 Task: Search for the email with the subject Apology logged in from softage.1@softage.net with the filter, email from softage.9@softage.net and a new filter,  Mark as read
Action: Mouse moved to (869, 87)
Screenshot: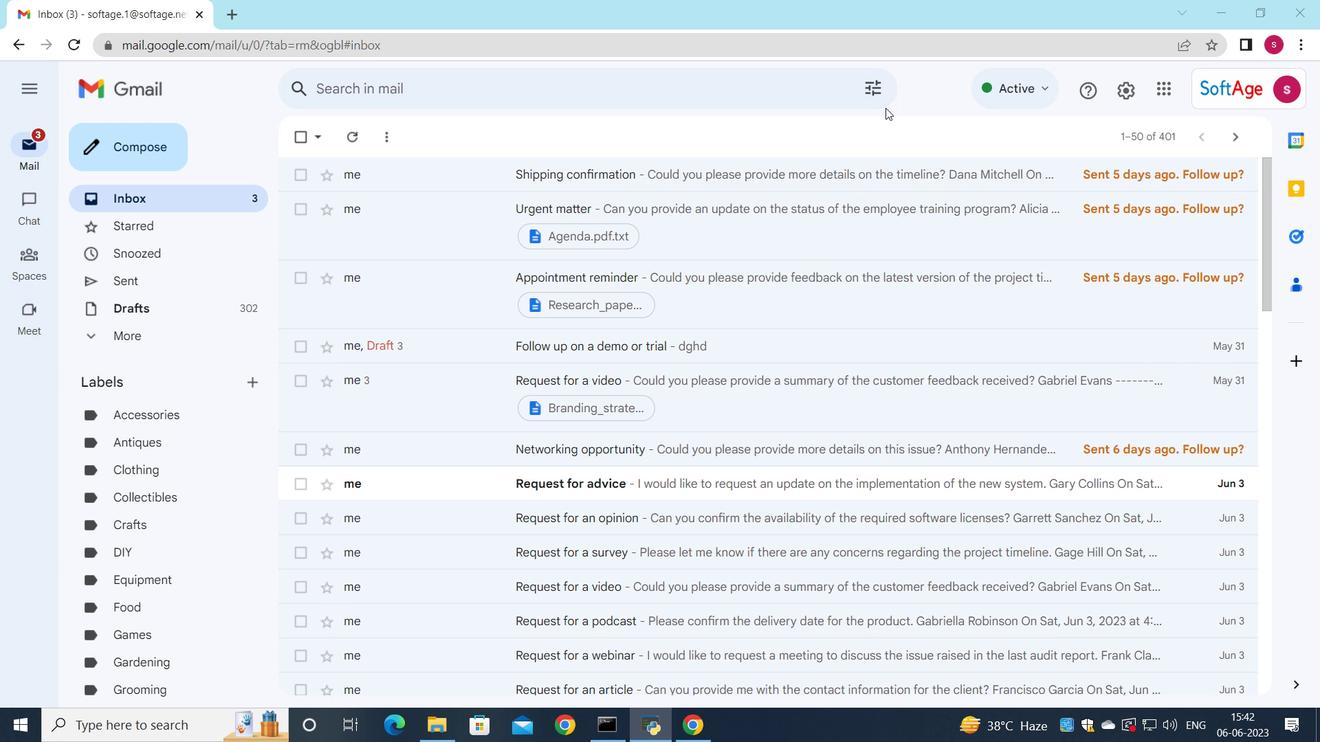 
Action: Mouse pressed left at (869, 87)
Screenshot: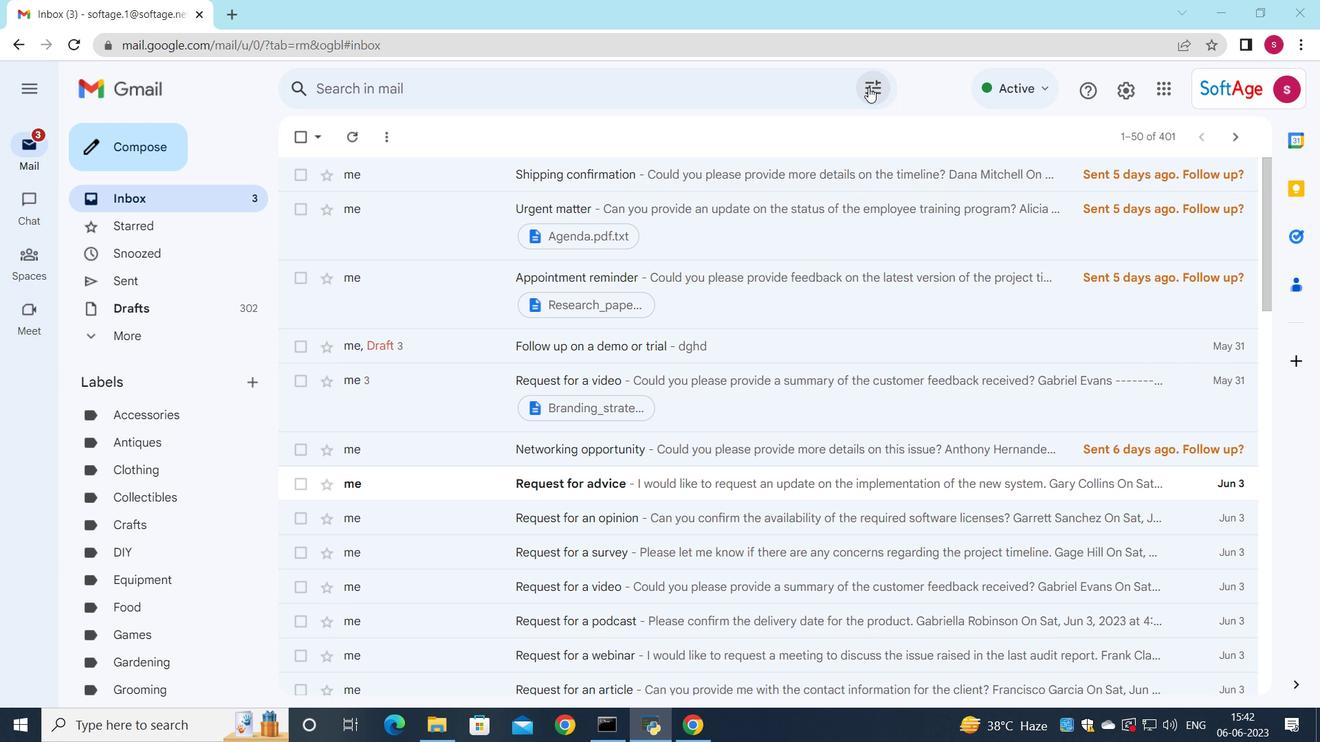 
Action: Mouse moved to (690, 183)
Screenshot: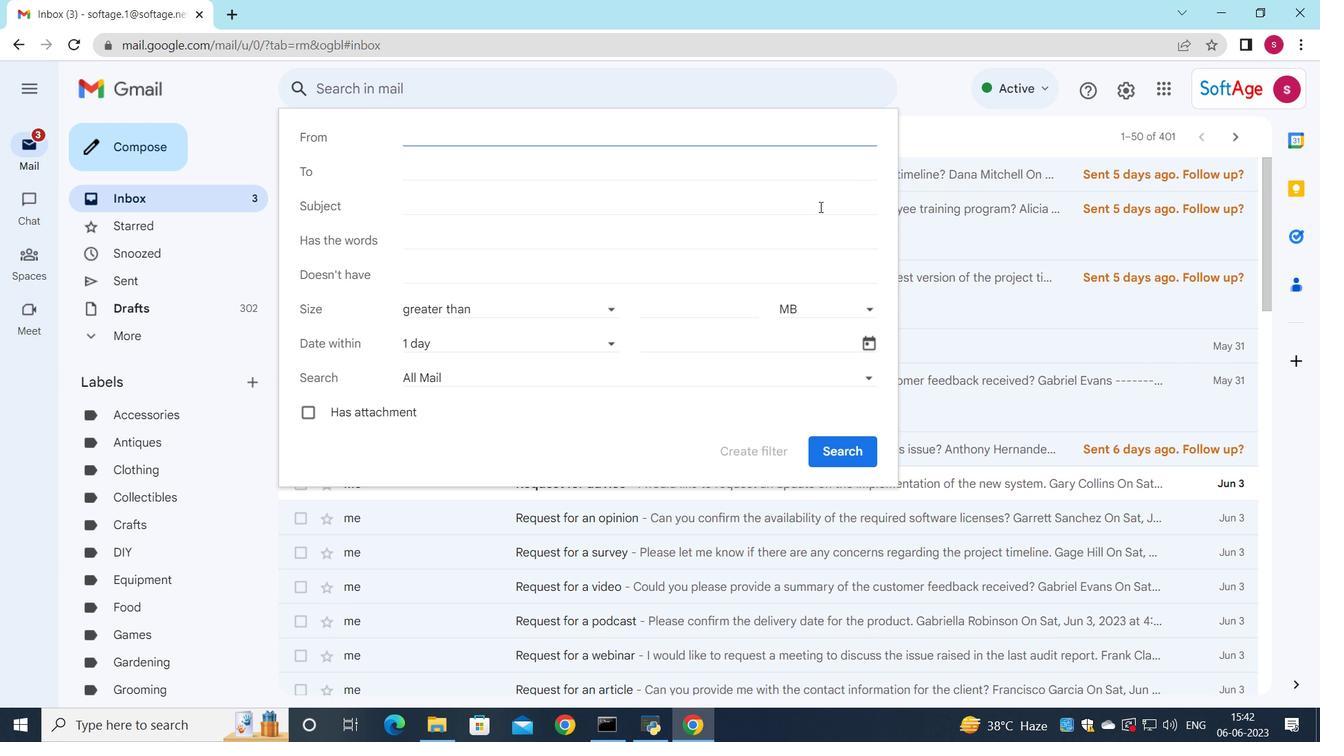 
Action: Key pressed s
Screenshot: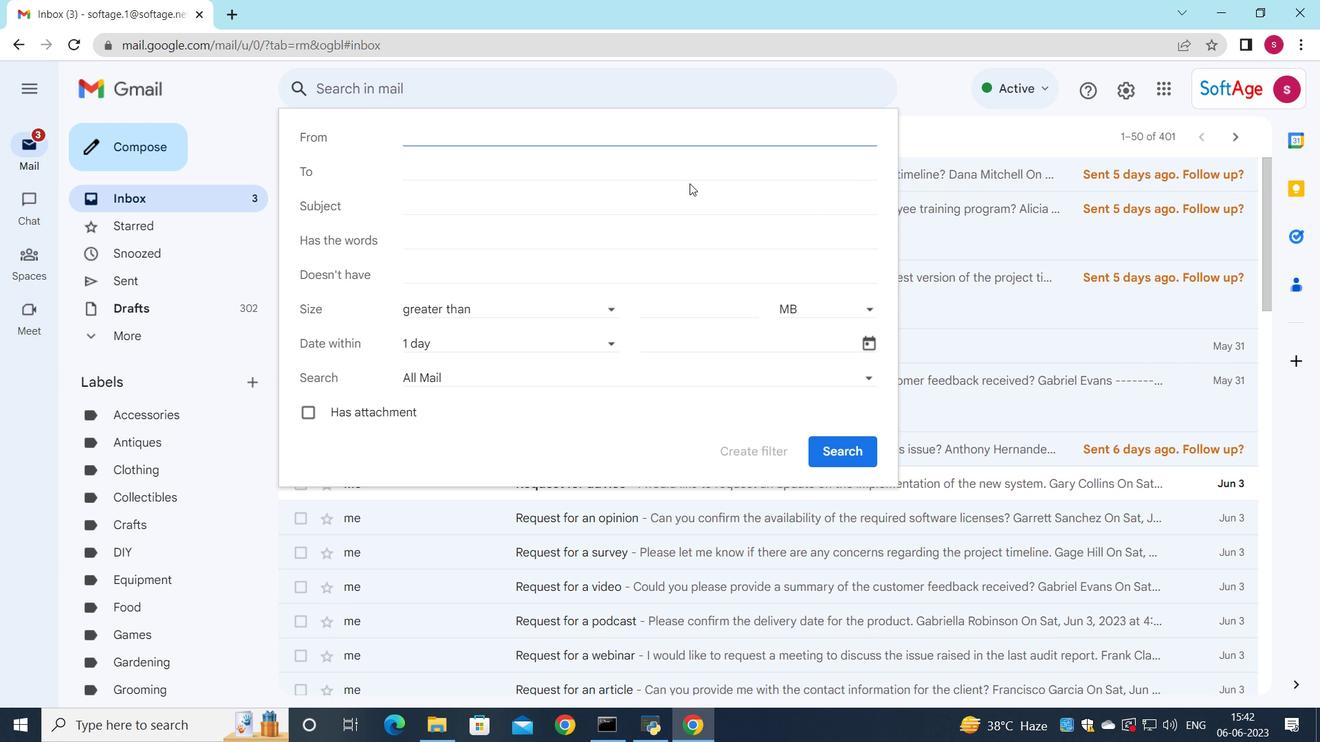
Action: Mouse moved to (565, 175)
Screenshot: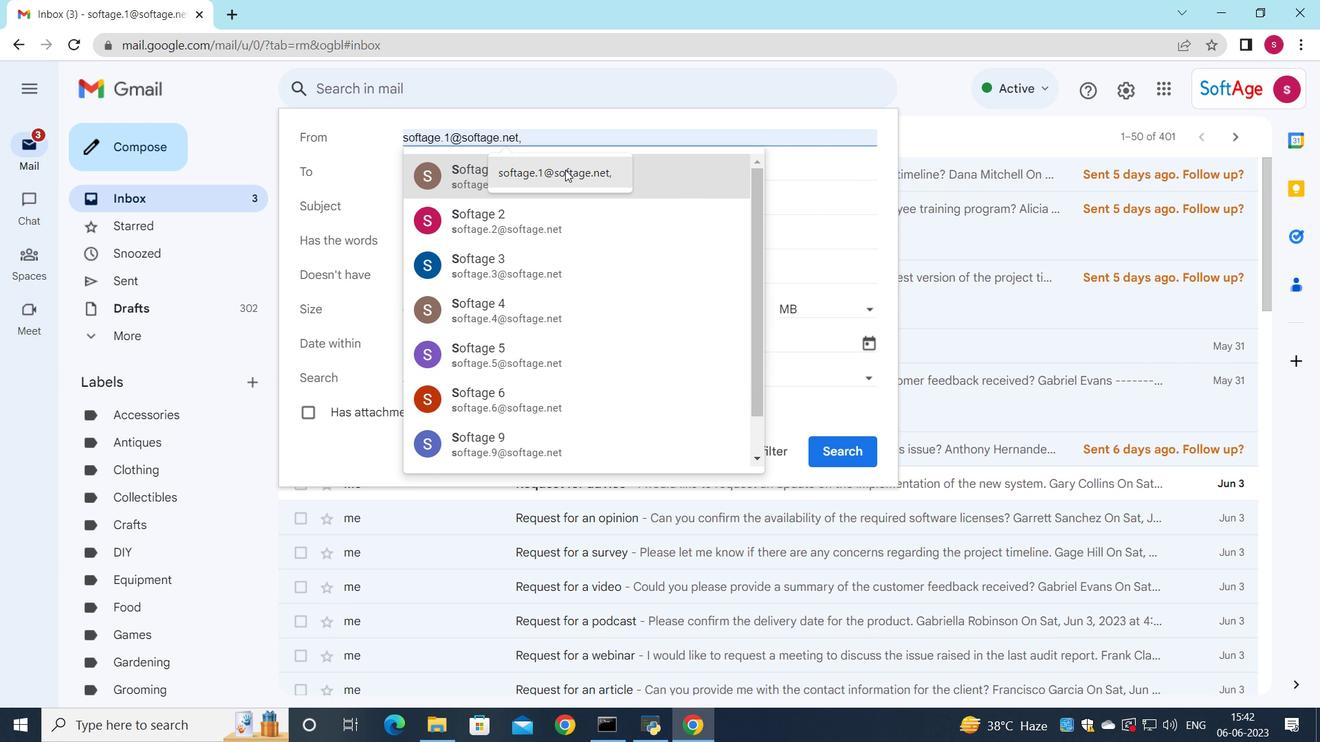 
Action: Mouse pressed left at (565, 175)
Screenshot: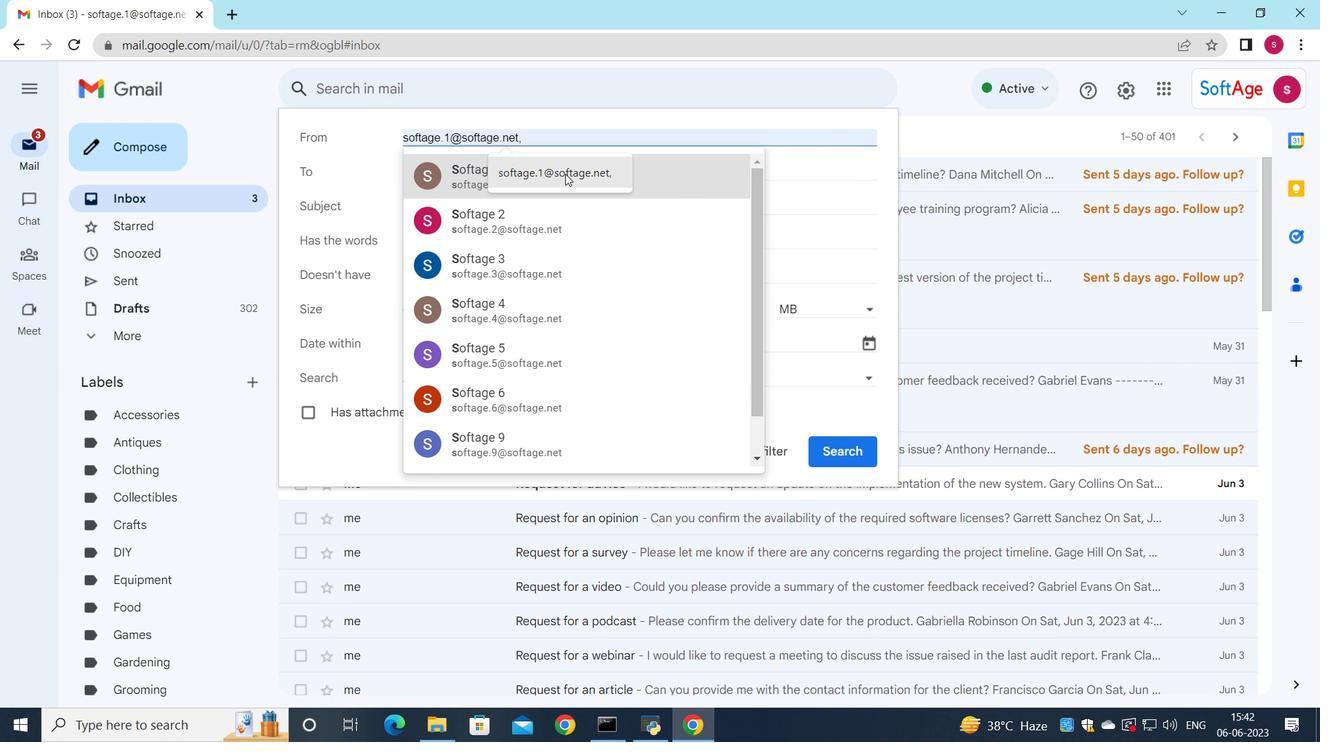 
Action: Mouse moved to (489, 171)
Screenshot: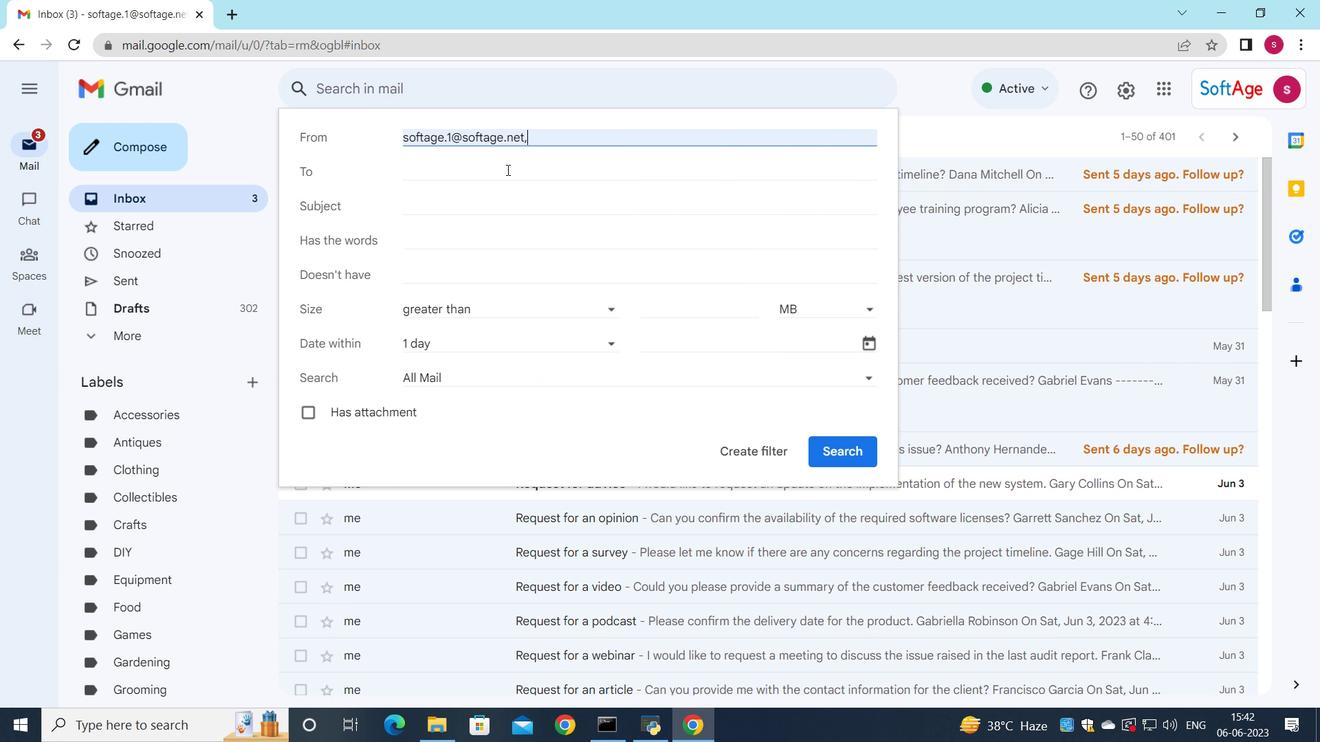 
Action: Mouse pressed left at (489, 171)
Screenshot: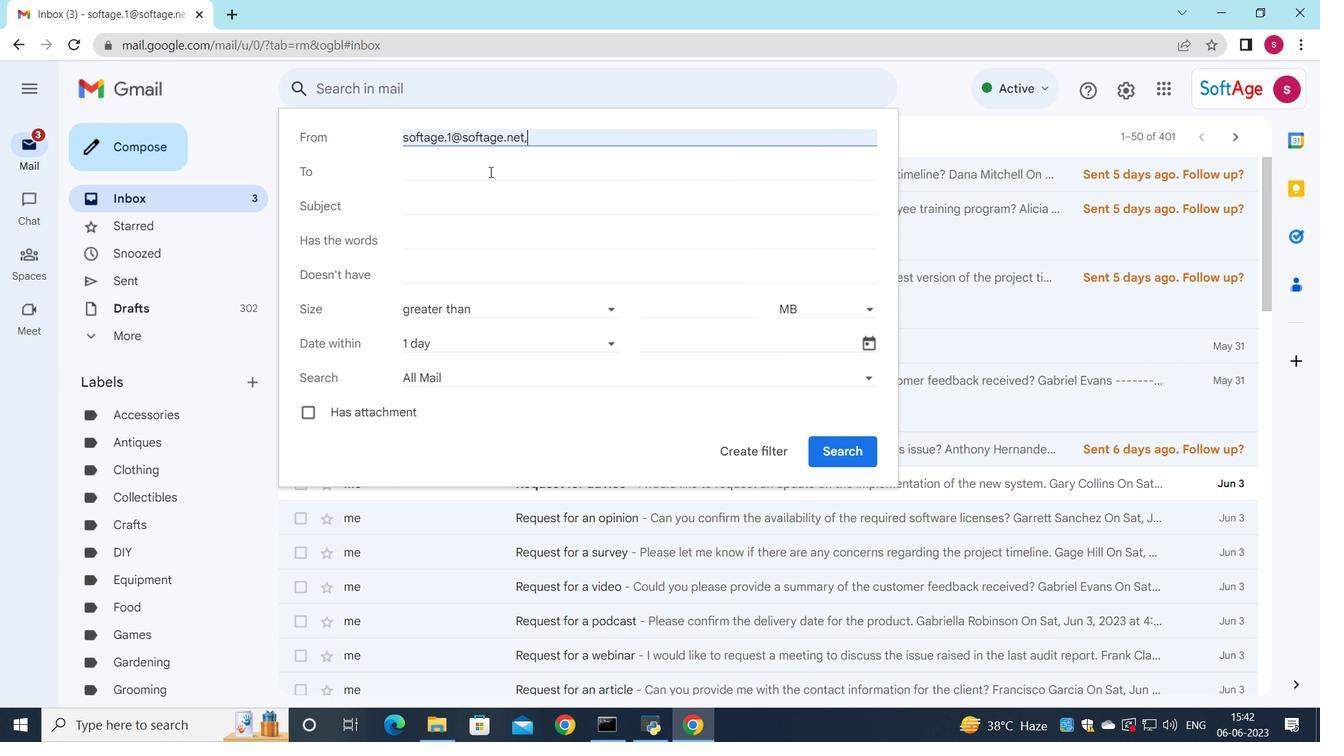 
Action: Key pressed s
Screenshot: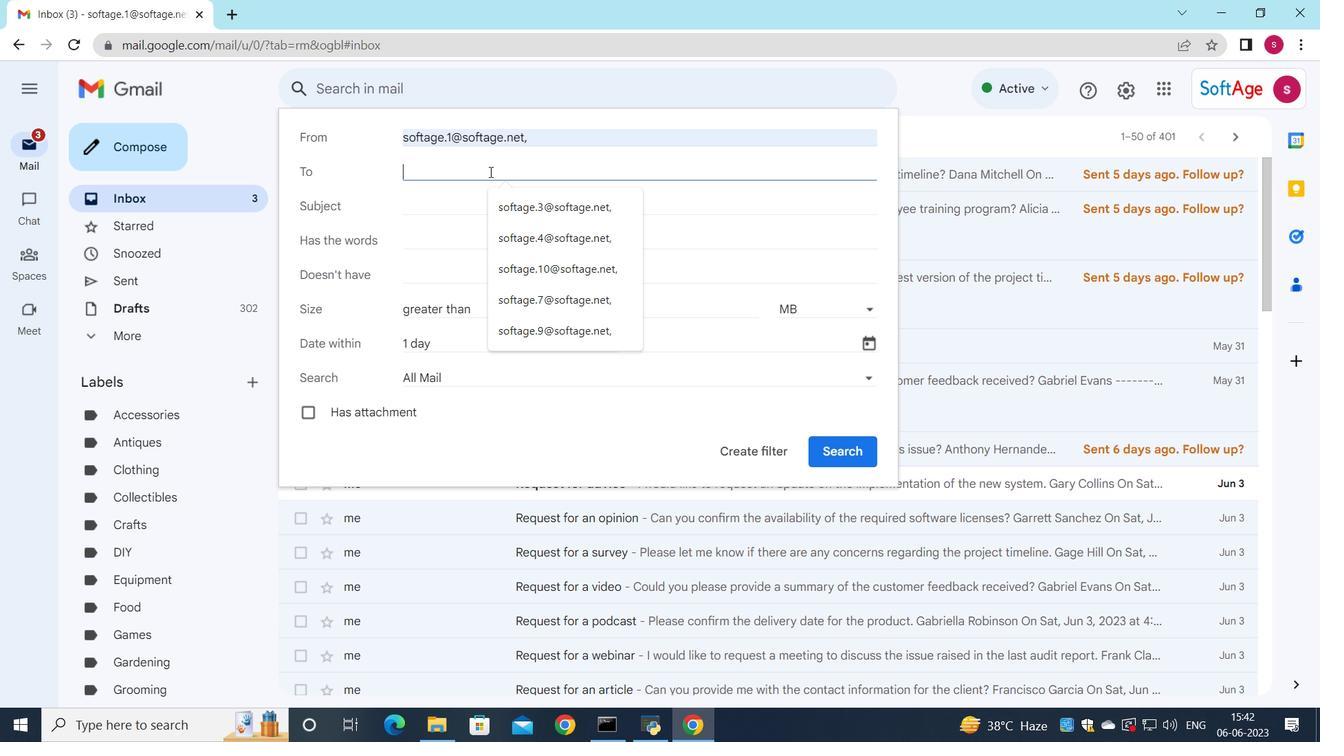 
Action: Mouse moved to (486, 481)
Screenshot: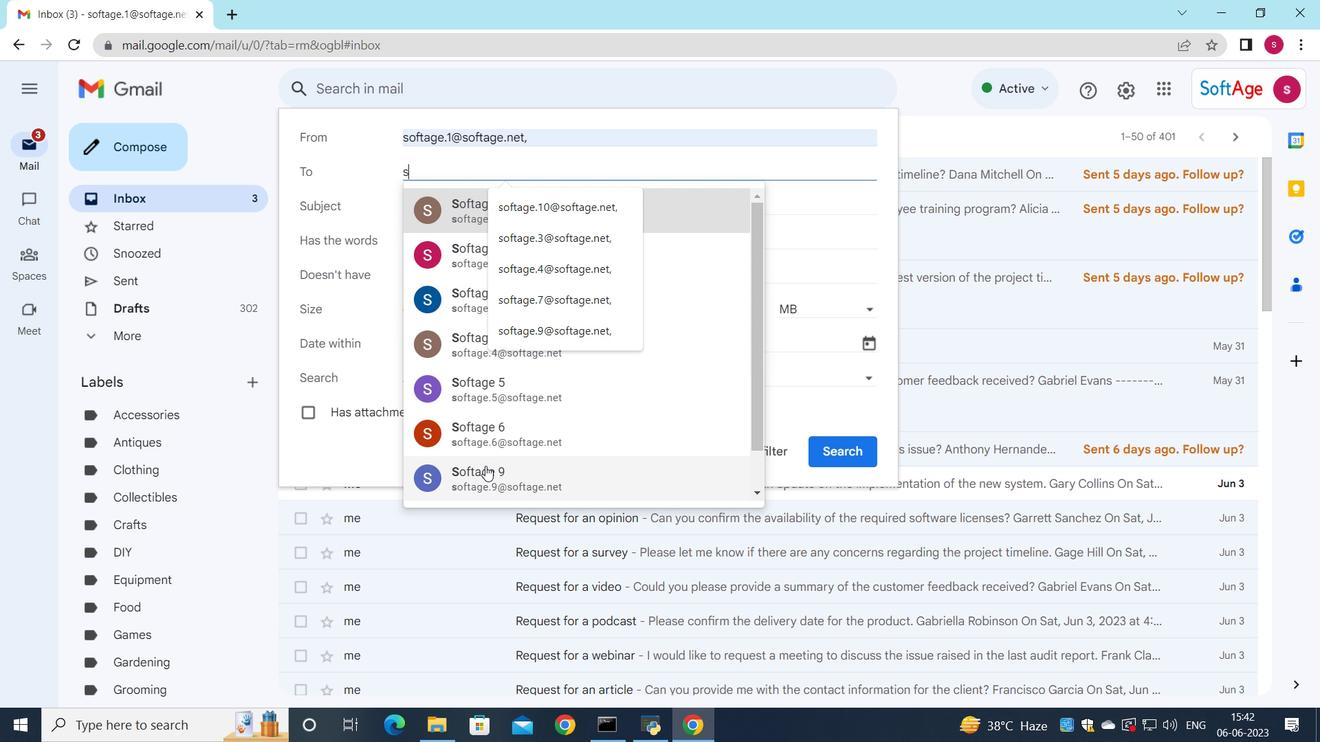 
Action: Mouse pressed left at (486, 481)
Screenshot: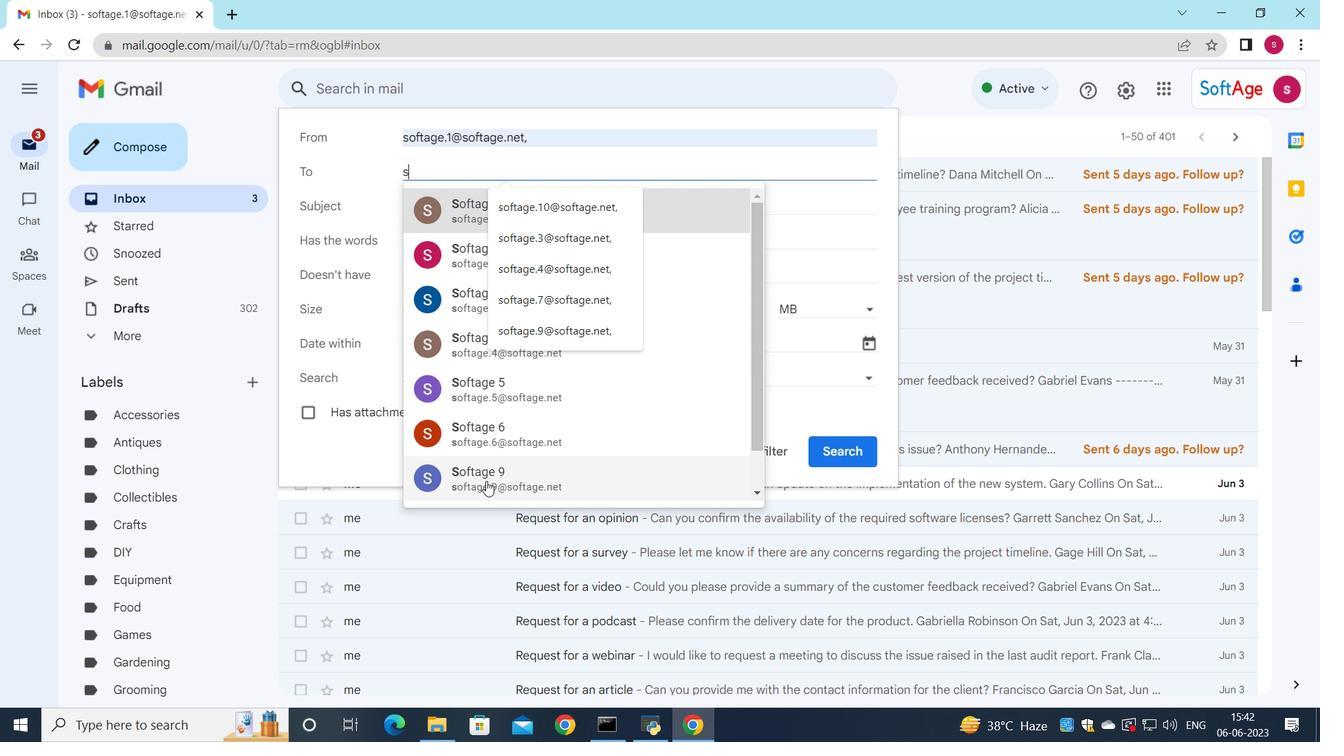 
Action: Mouse moved to (415, 211)
Screenshot: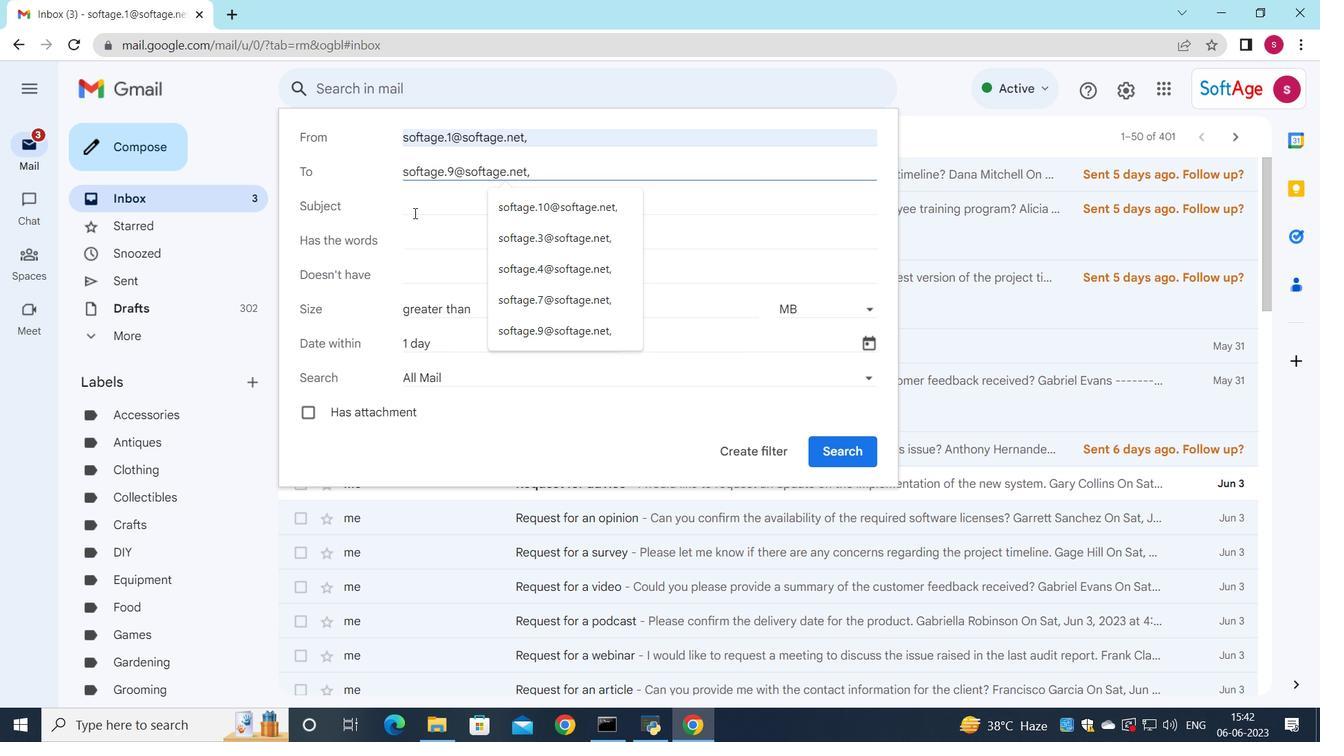 
Action: Mouse pressed left at (415, 211)
Screenshot: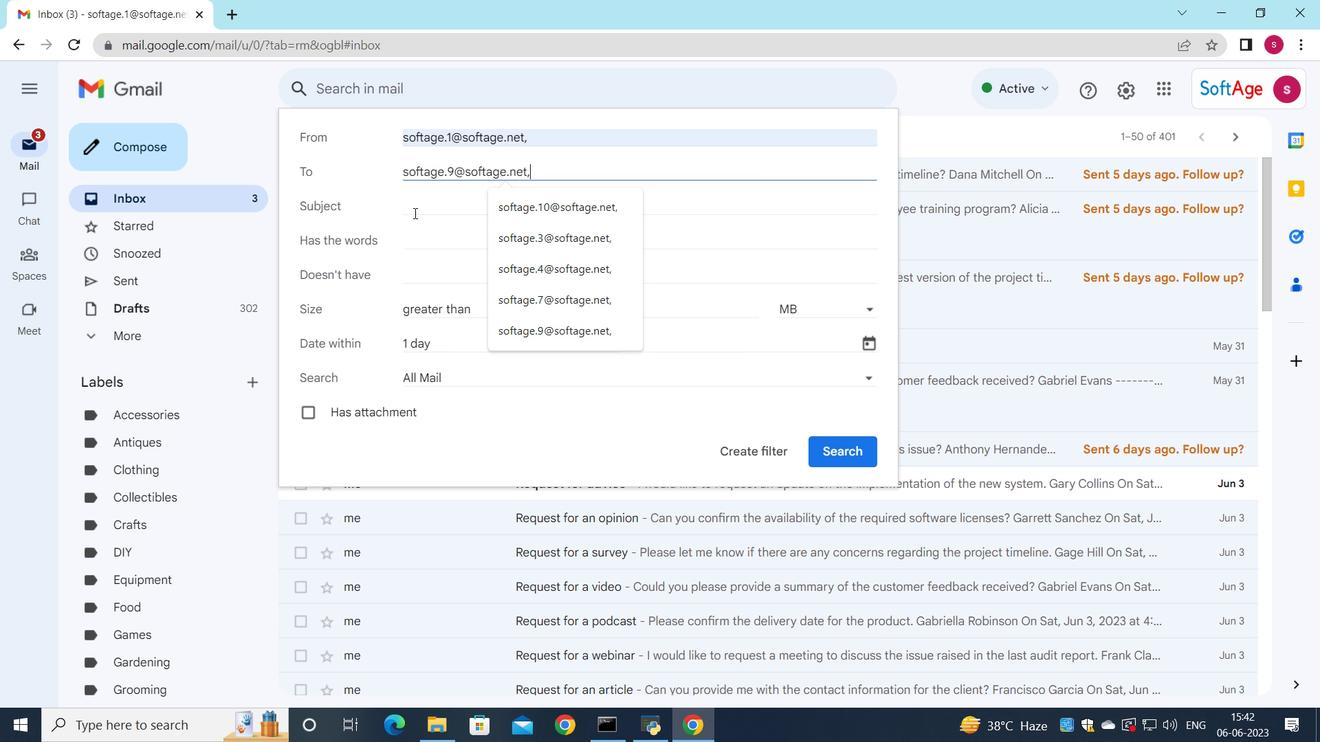 
Action: Key pressed <Key.shift>Apology
Screenshot: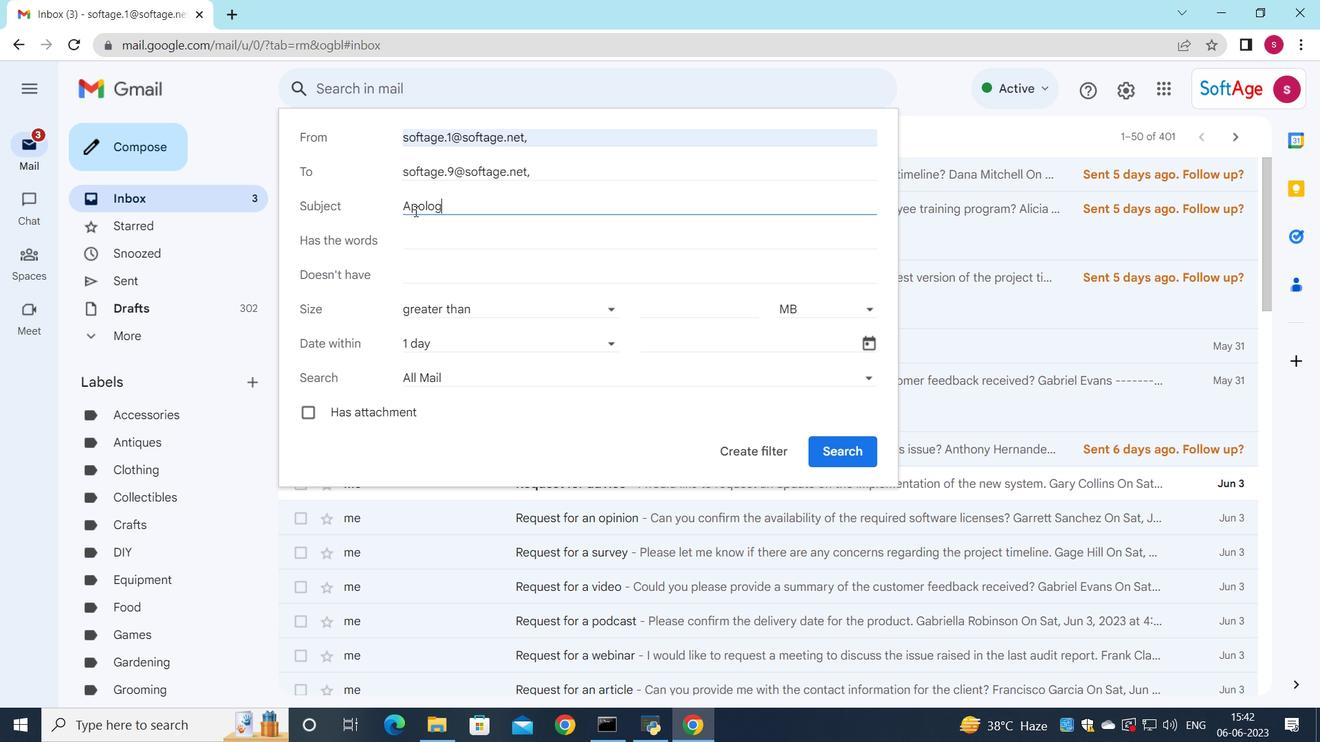 
Action: Mouse moved to (535, 352)
Screenshot: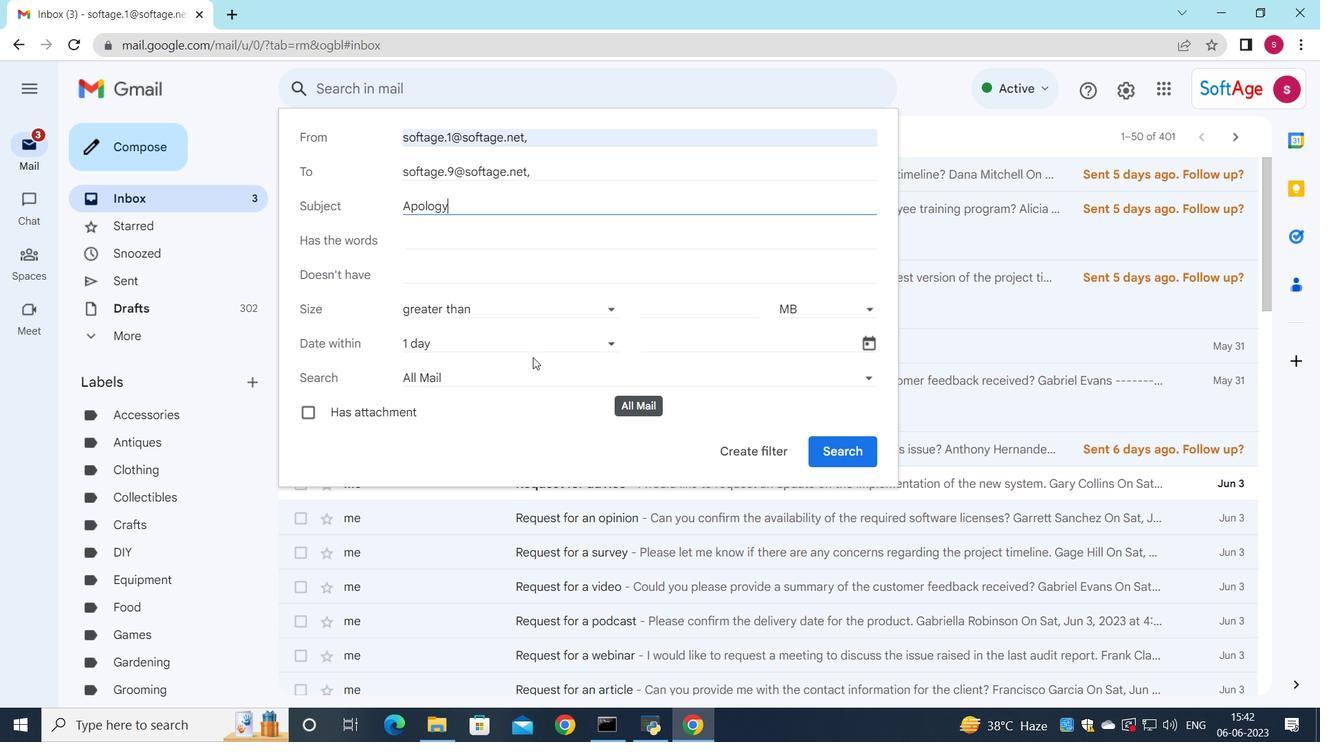 
Action: Mouse pressed left at (535, 352)
Screenshot: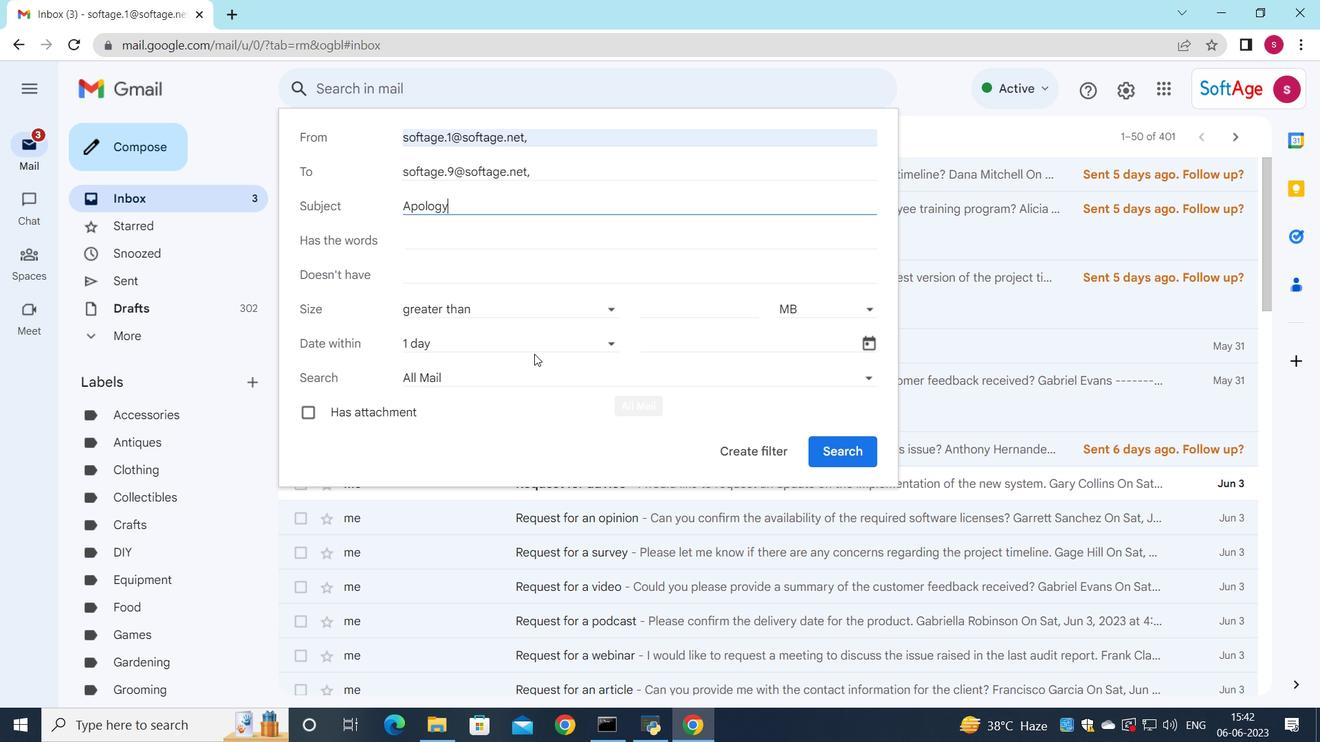 
Action: Mouse moved to (471, 535)
Screenshot: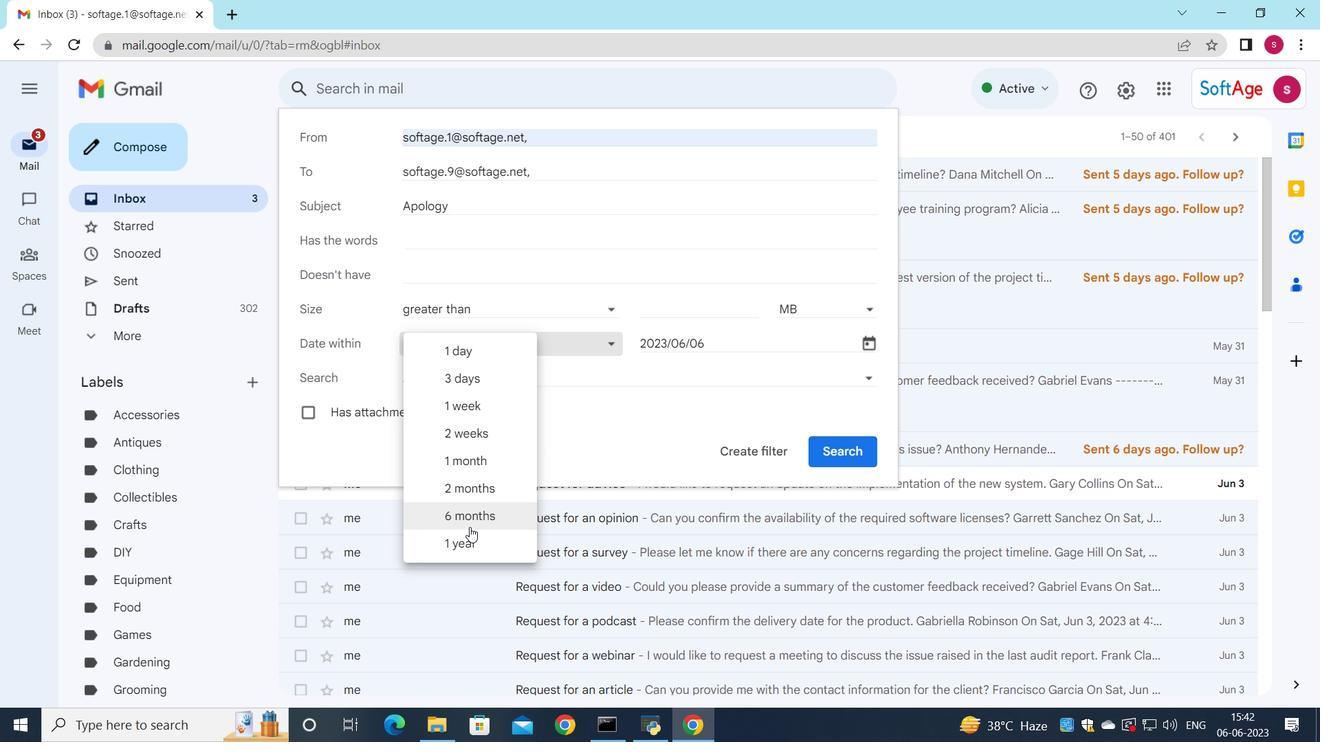 
Action: Mouse pressed left at (471, 535)
Screenshot: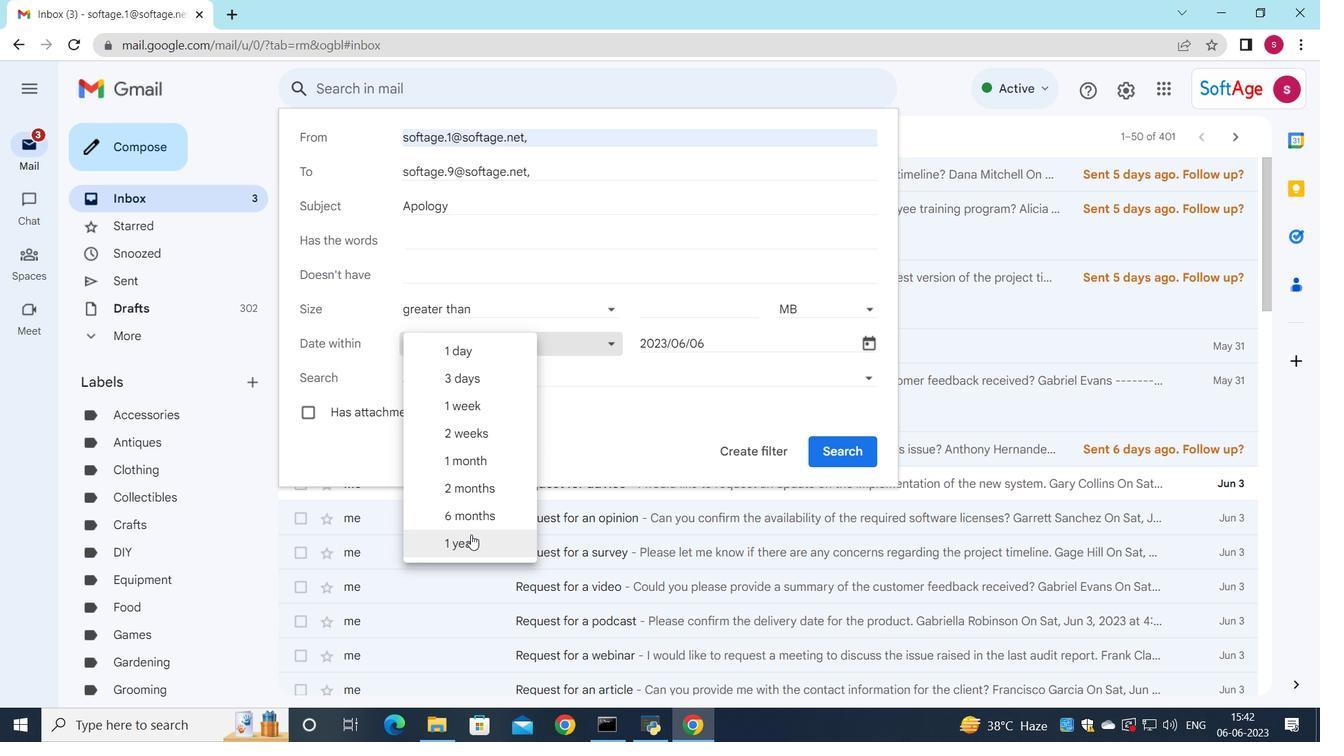 
Action: Mouse moved to (744, 449)
Screenshot: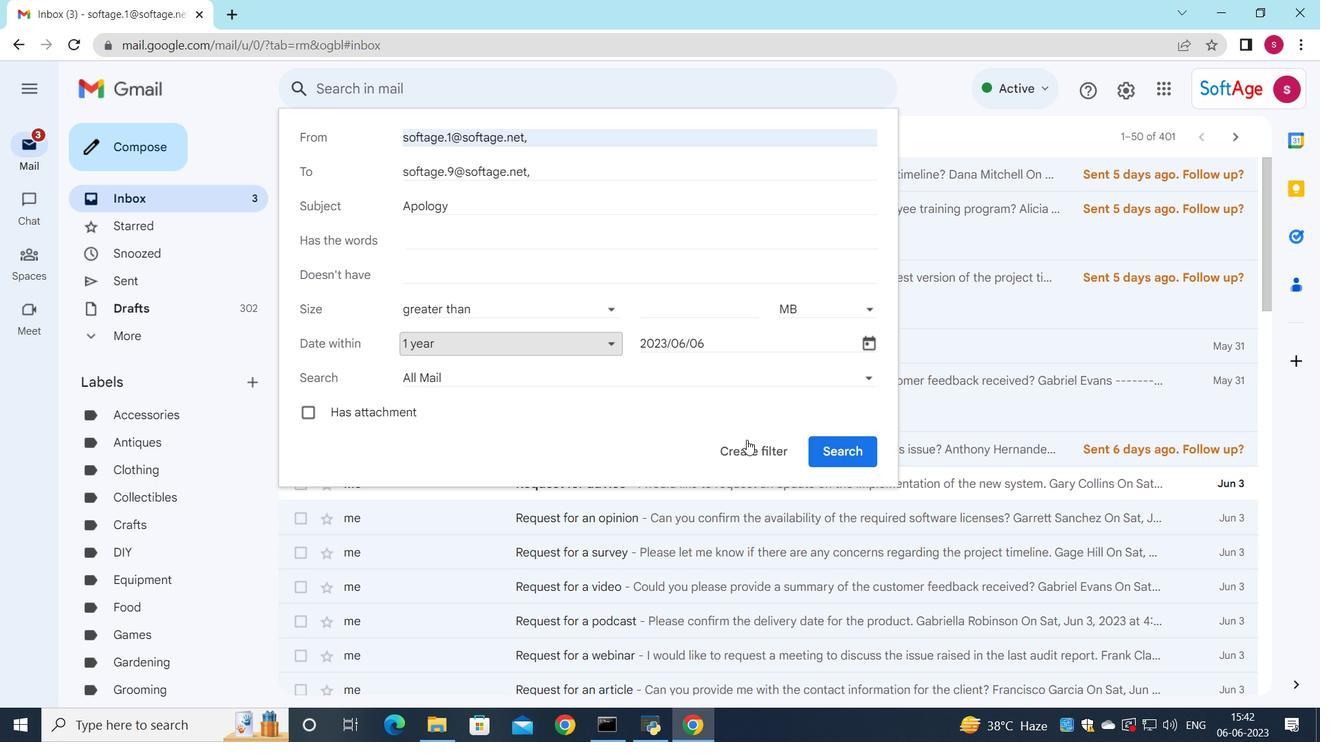
Action: Mouse pressed left at (744, 449)
Screenshot: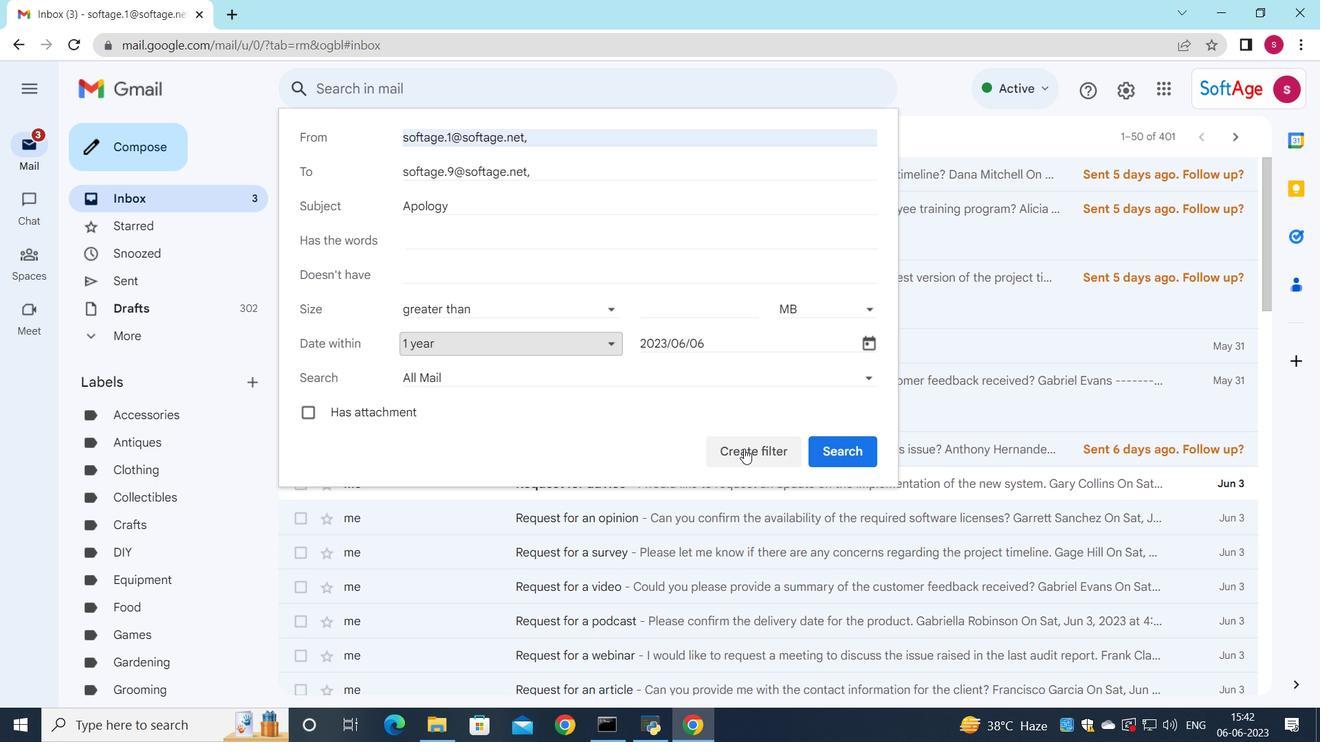 
Action: Mouse moved to (333, 209)
Screenshot: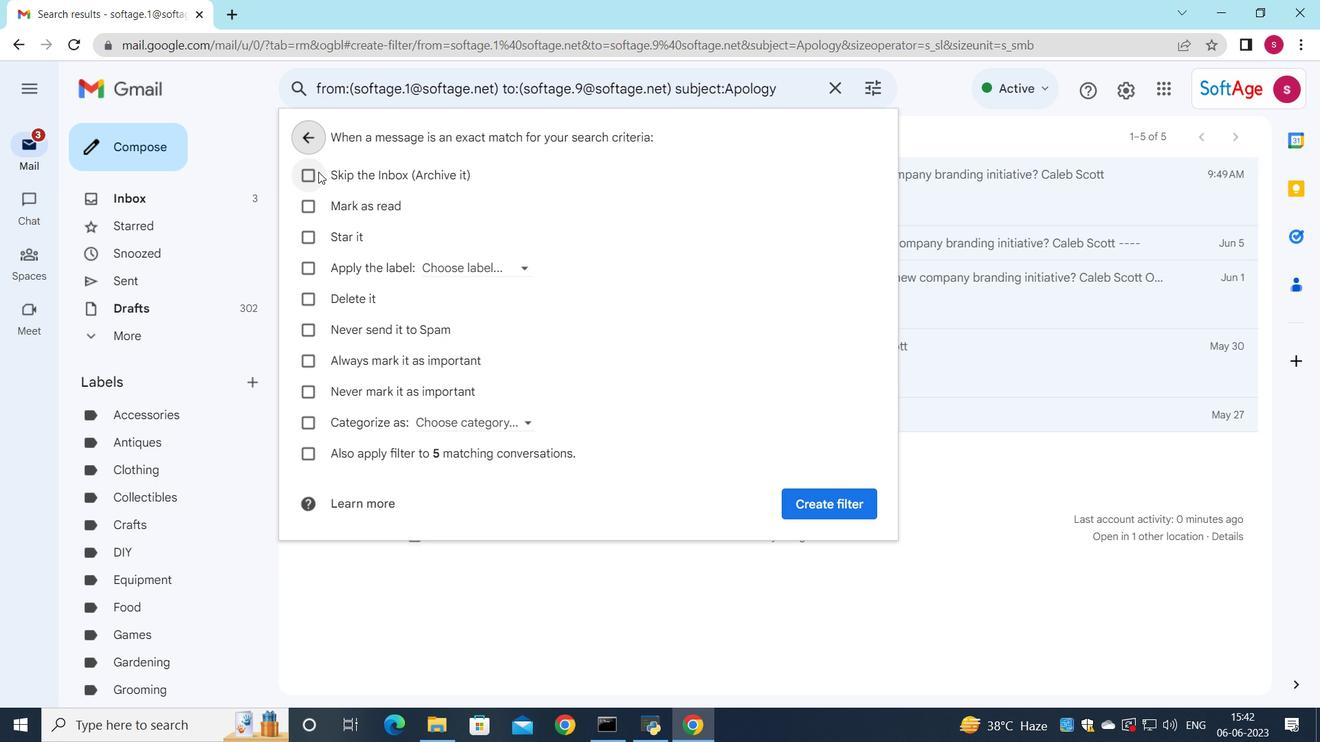 
Action: Mouse pressed left at (333, 209)
Screenshot: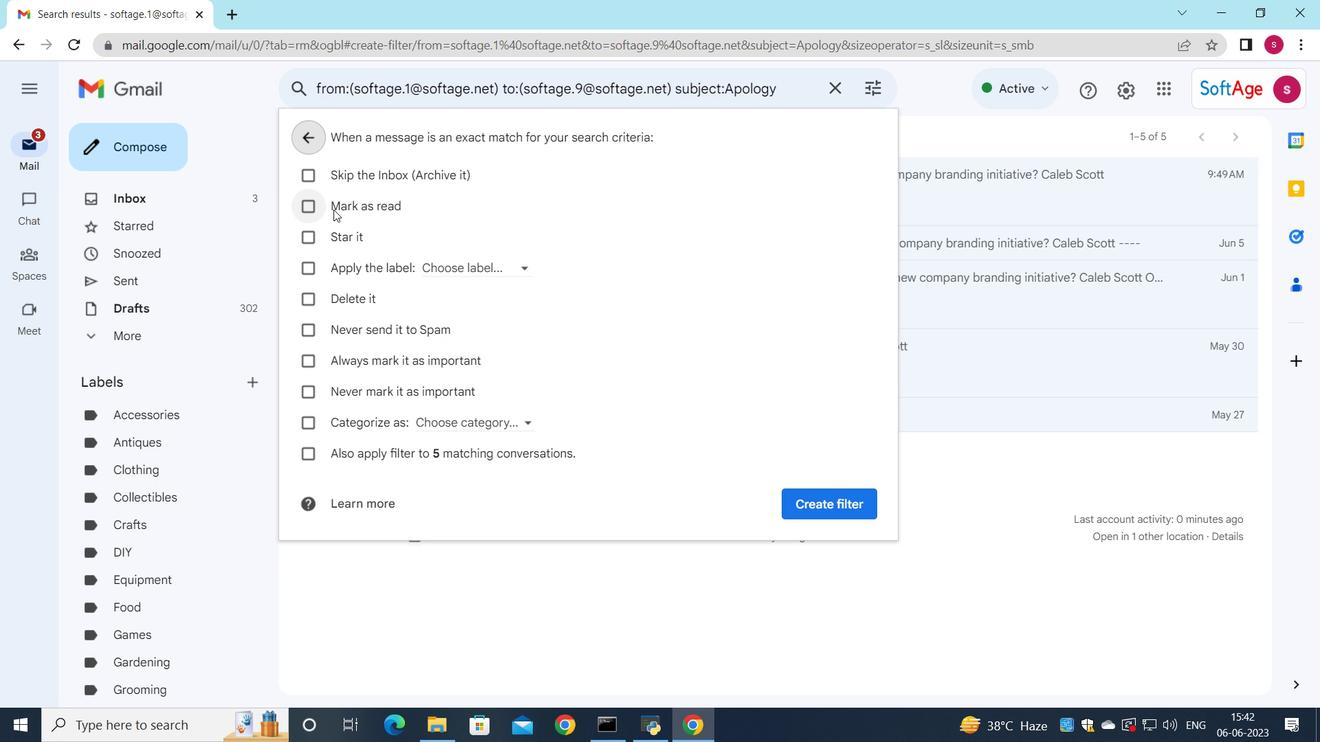 
Action: Mouse moved to (823, 506)
Screenshot: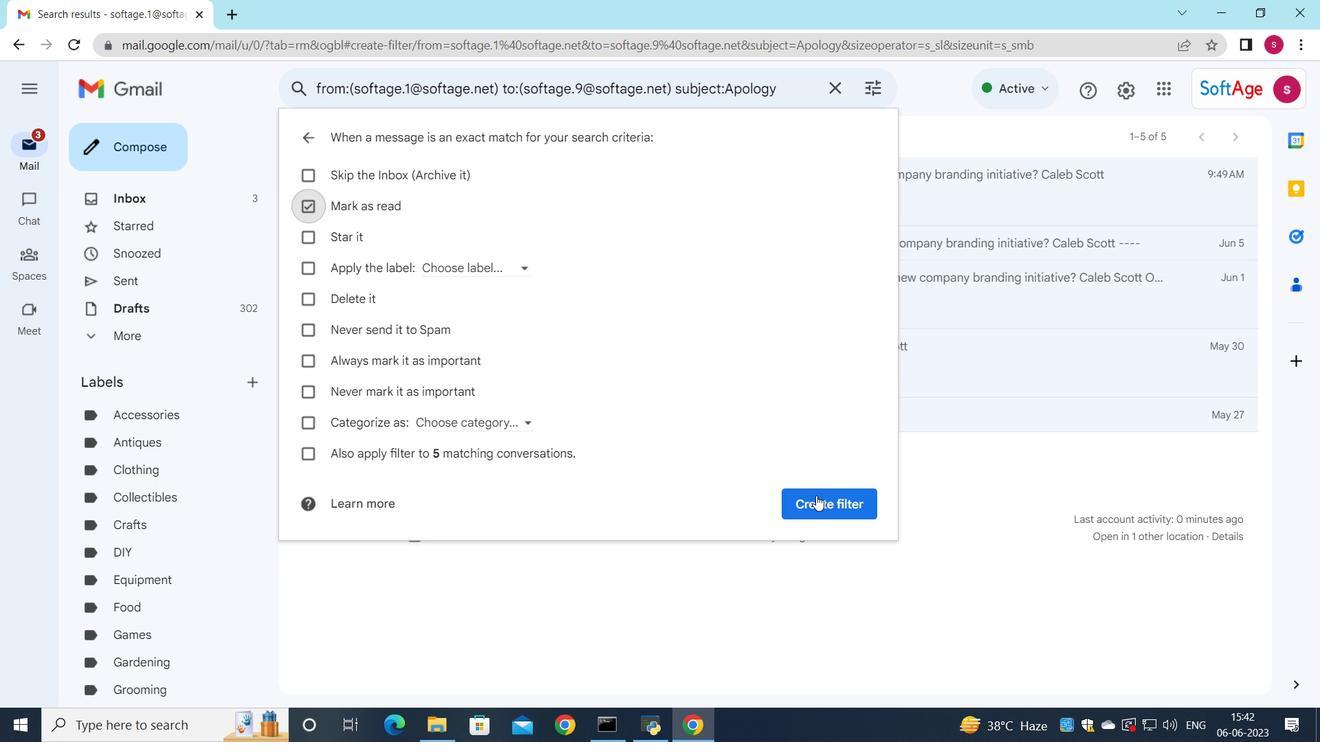 
Action: Mouse pressed left at (823, 506)
Screenshot: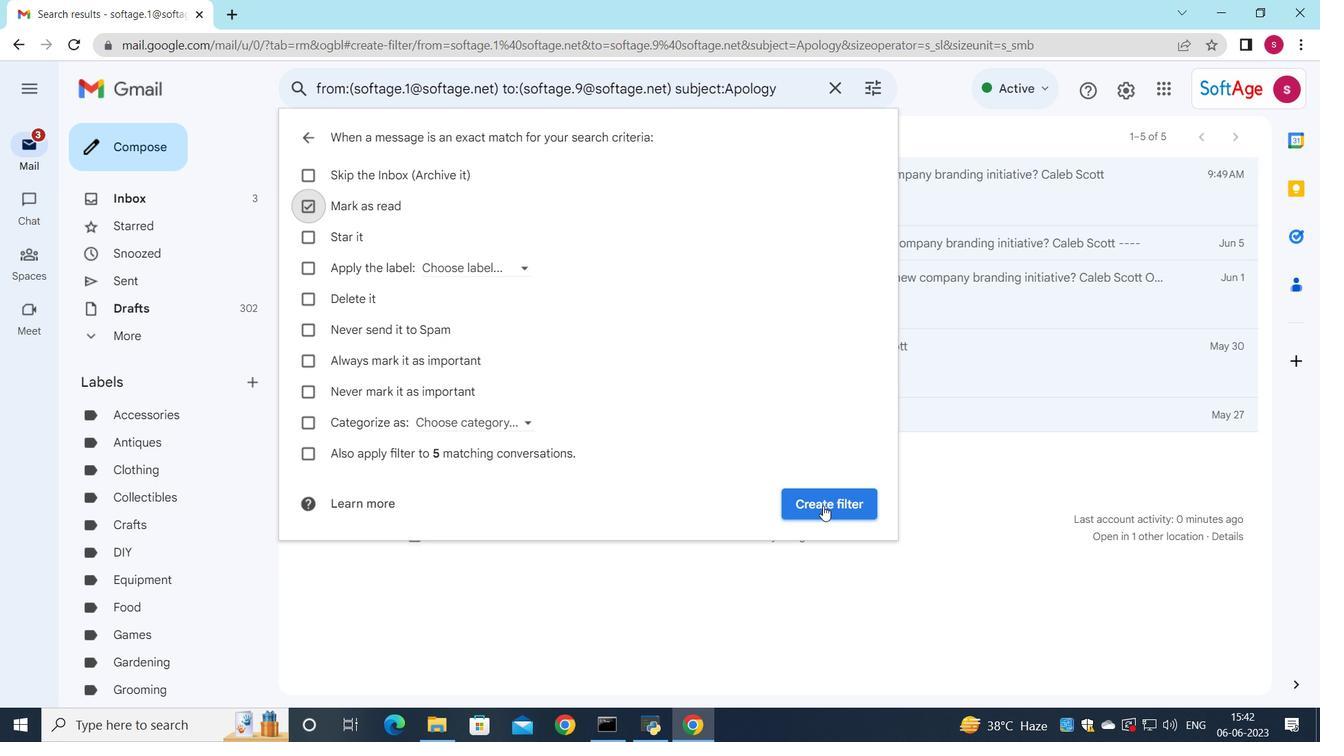 
